 Task: Look for products in the category "Chardonnay" from Wines Til Friday only.
Action: Mouse moved to (871, 278)
Screenshot: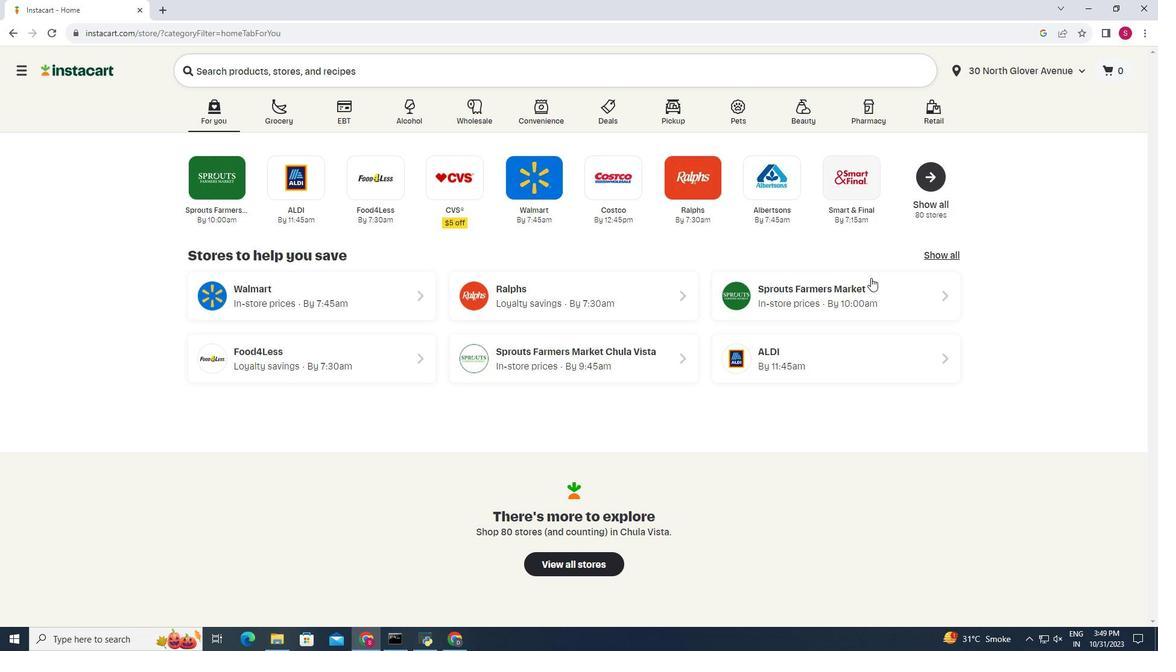 
Action: Mouse pressed left at (871, 278)
Screenshot: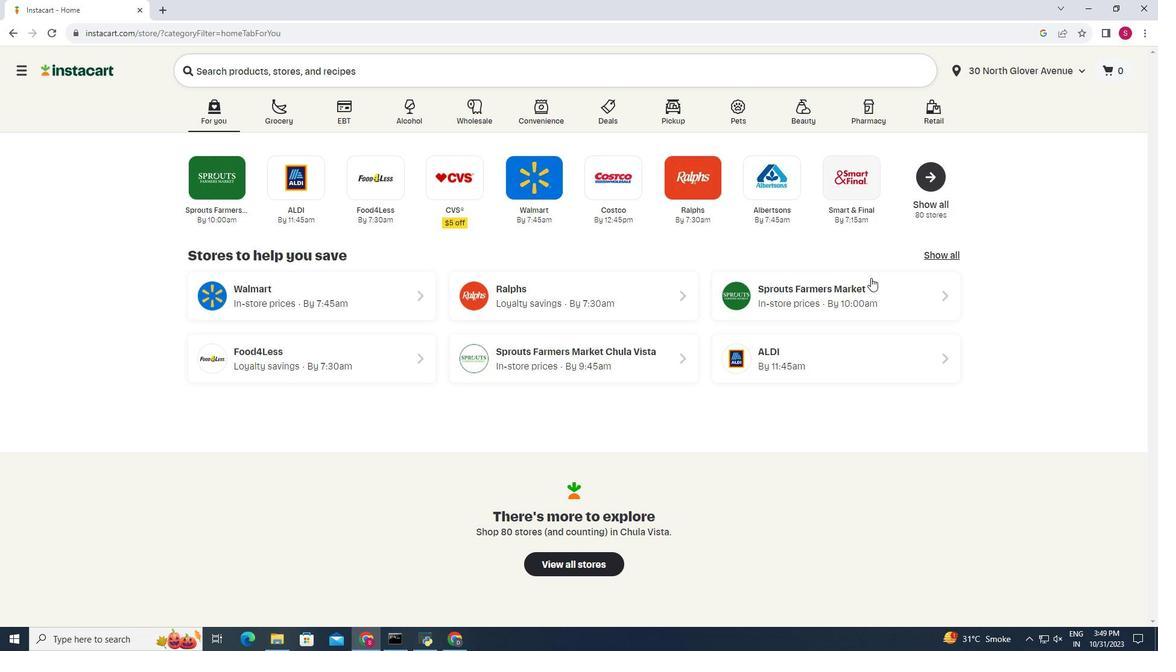 
Action: Mouse moved to (56, 567)
Screenshot: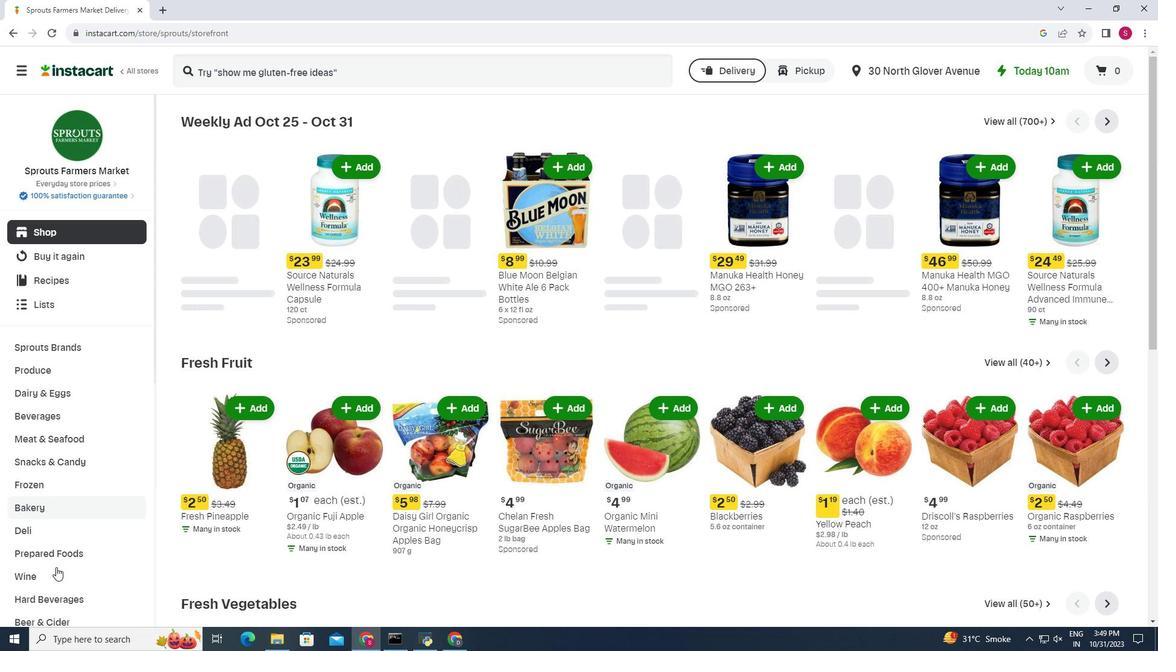 
Action: Mouse pressed left at (56, 567)
Screenshot: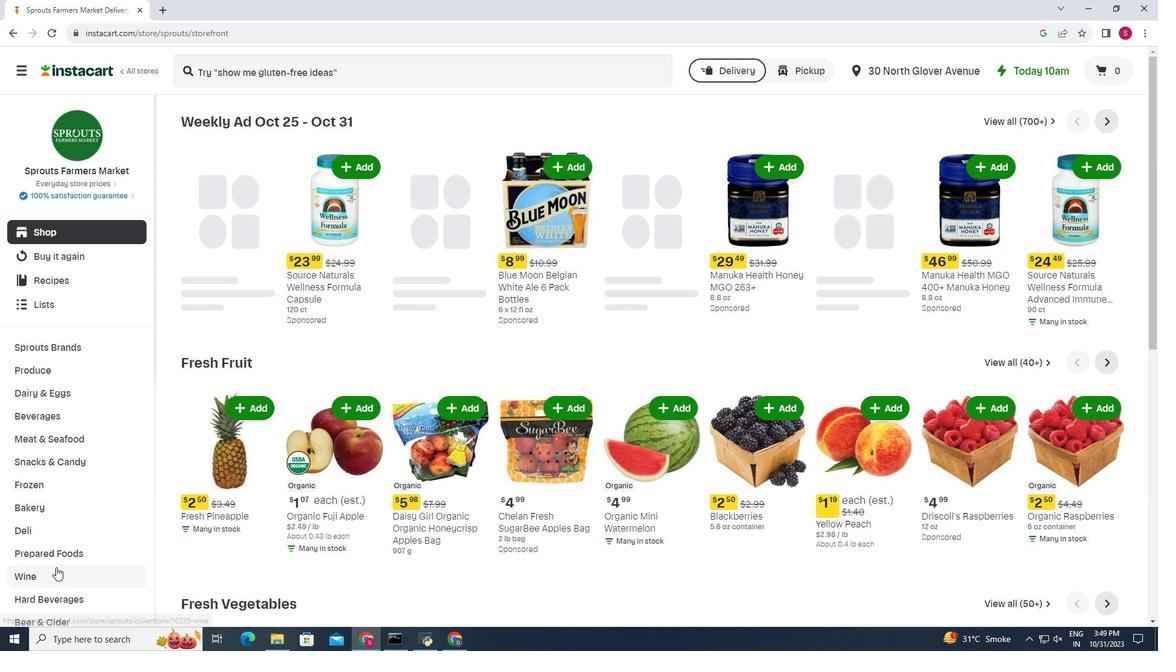 
Action: Mouse moved to (322, 162)
Screenshot: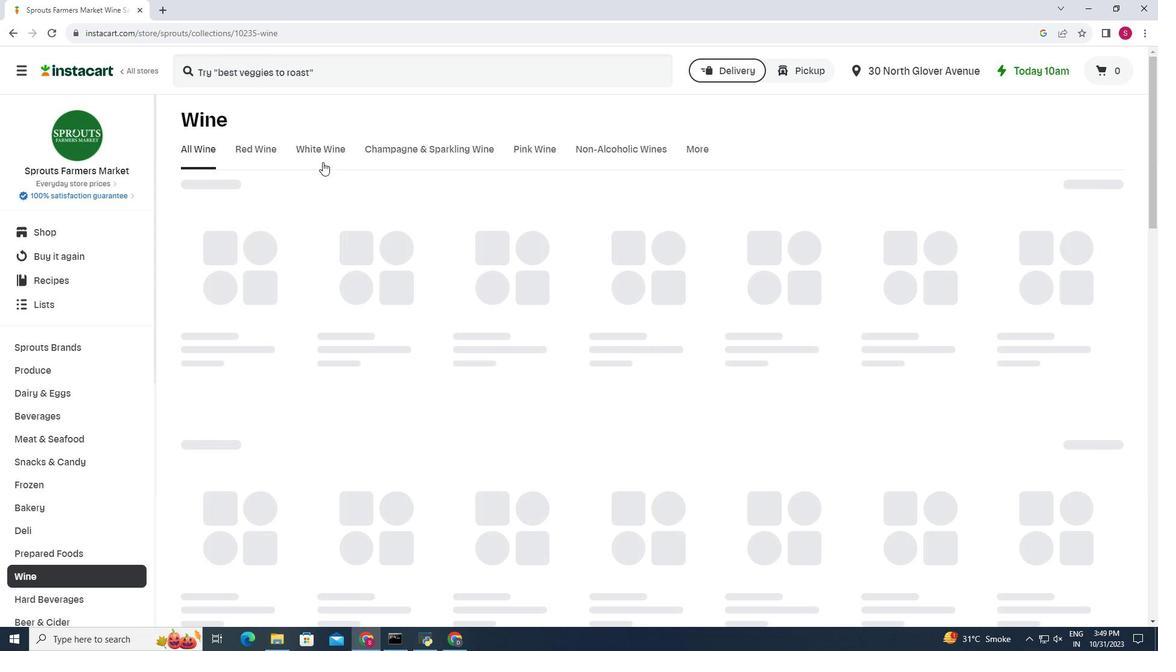 
Action: Mouse pressed left at (322, 162)
Screenshot: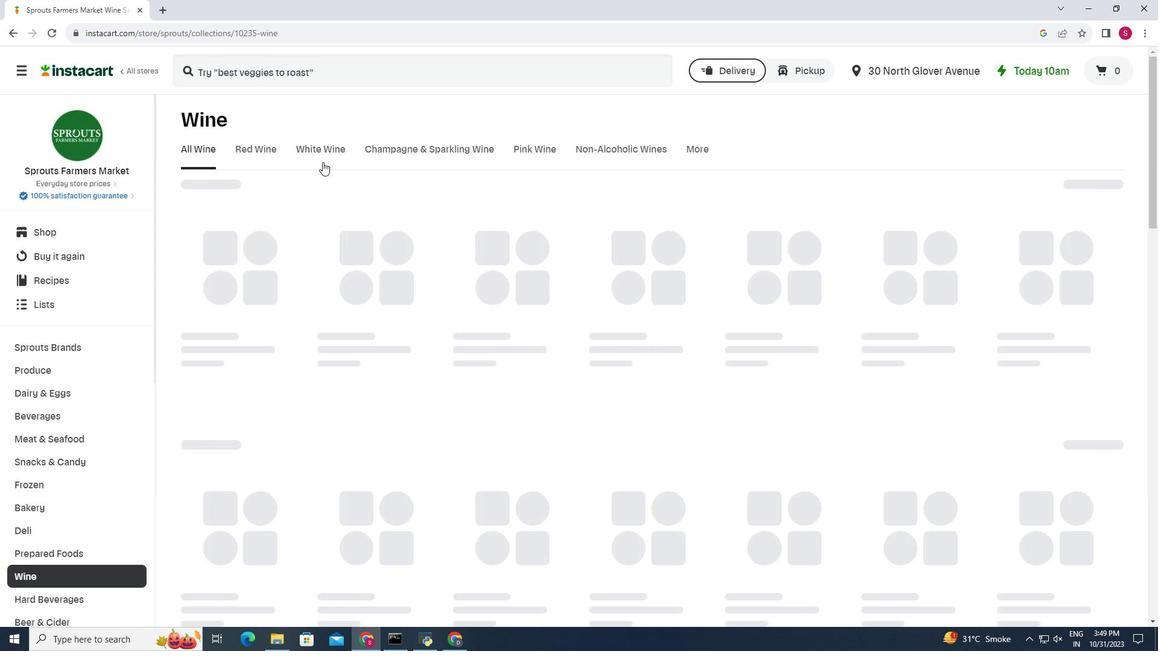 
Action: Mouse moved to (390, 204)
Screenshot: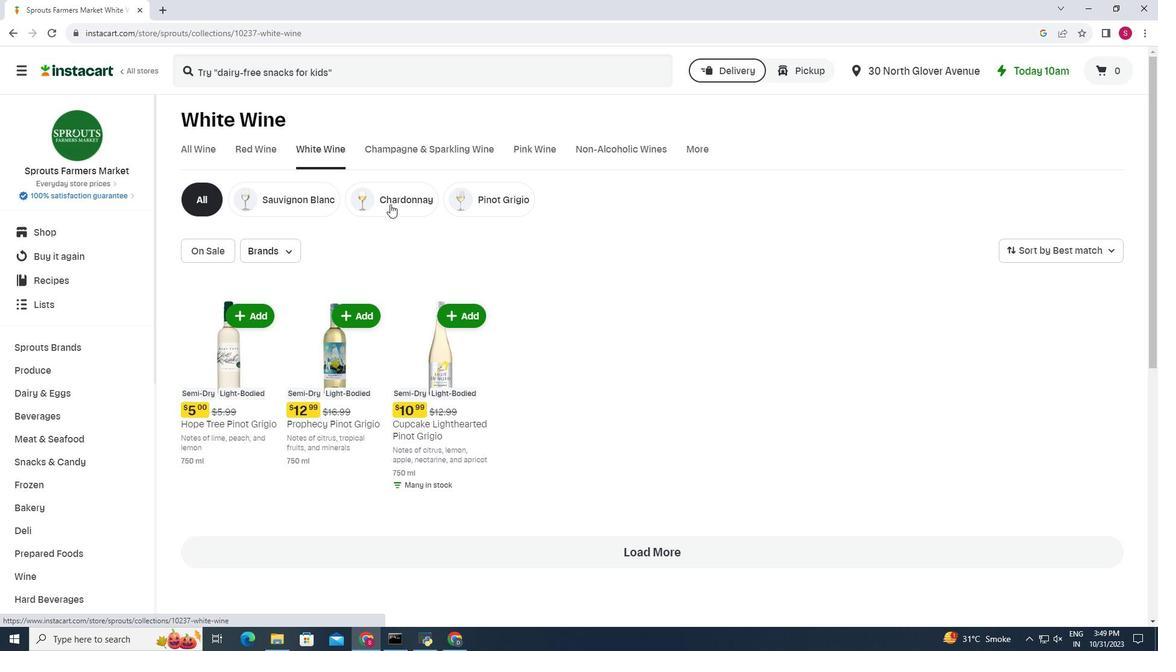 
Action: Mouse pressed left at (390, 204)
Screenshot: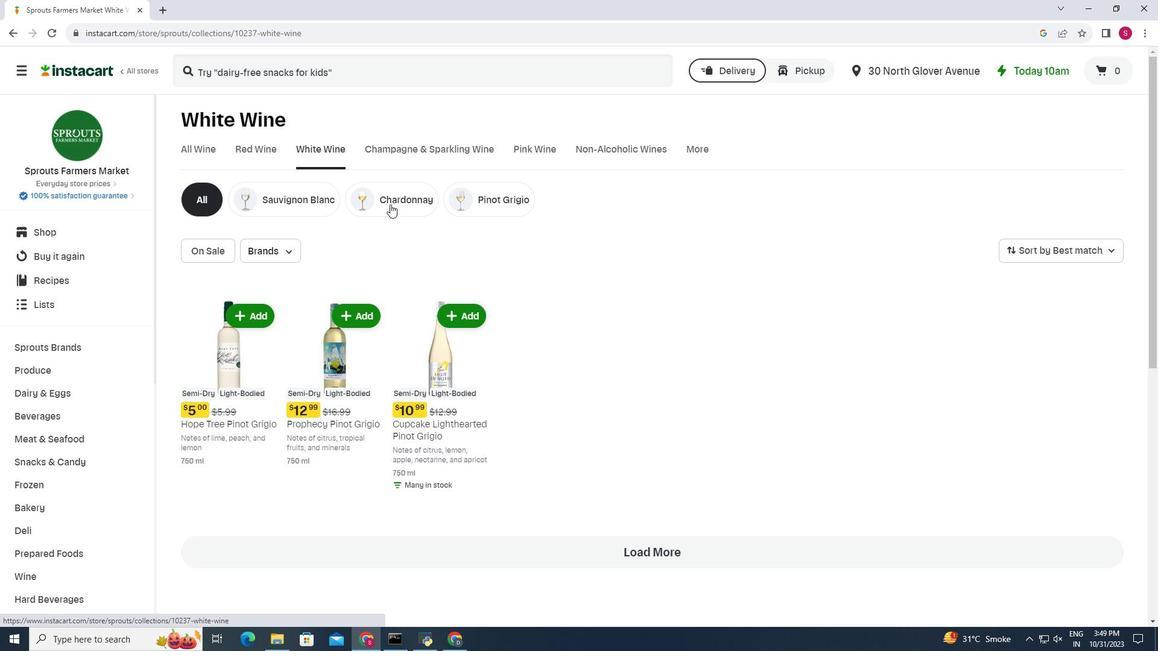 
Action: Mouse moved to (291, 250)
Screenshot: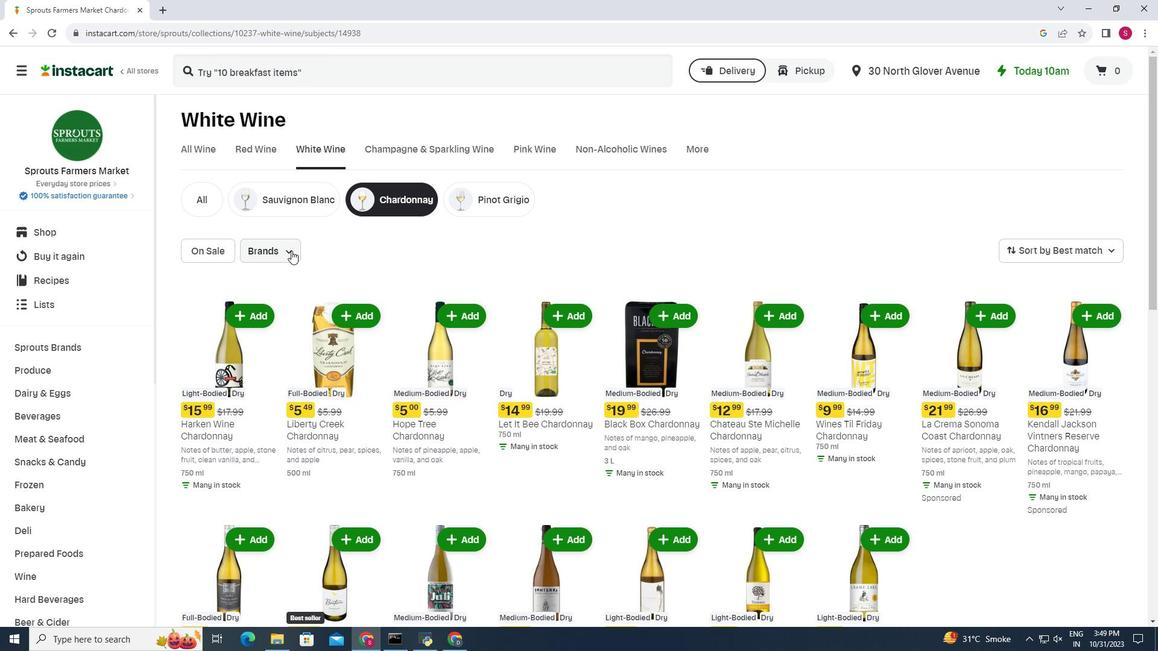 
Action: Mouse pressed left at (291, 250)
Screenshot: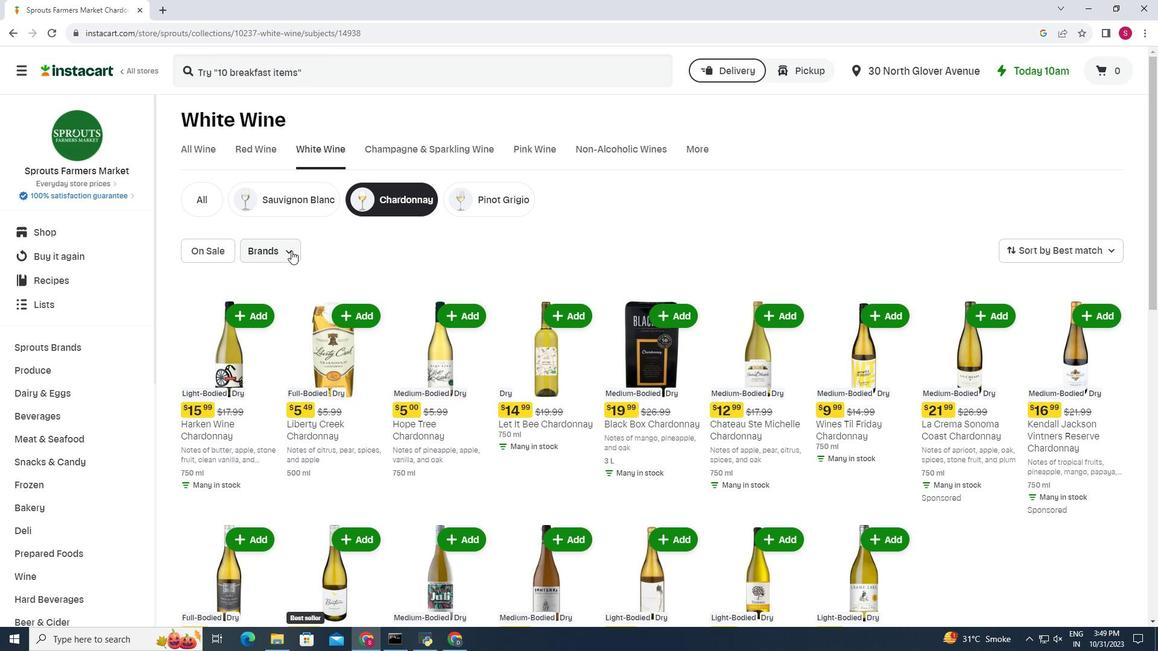 
Action: Mouse moved to (310, 302)
Screenshot: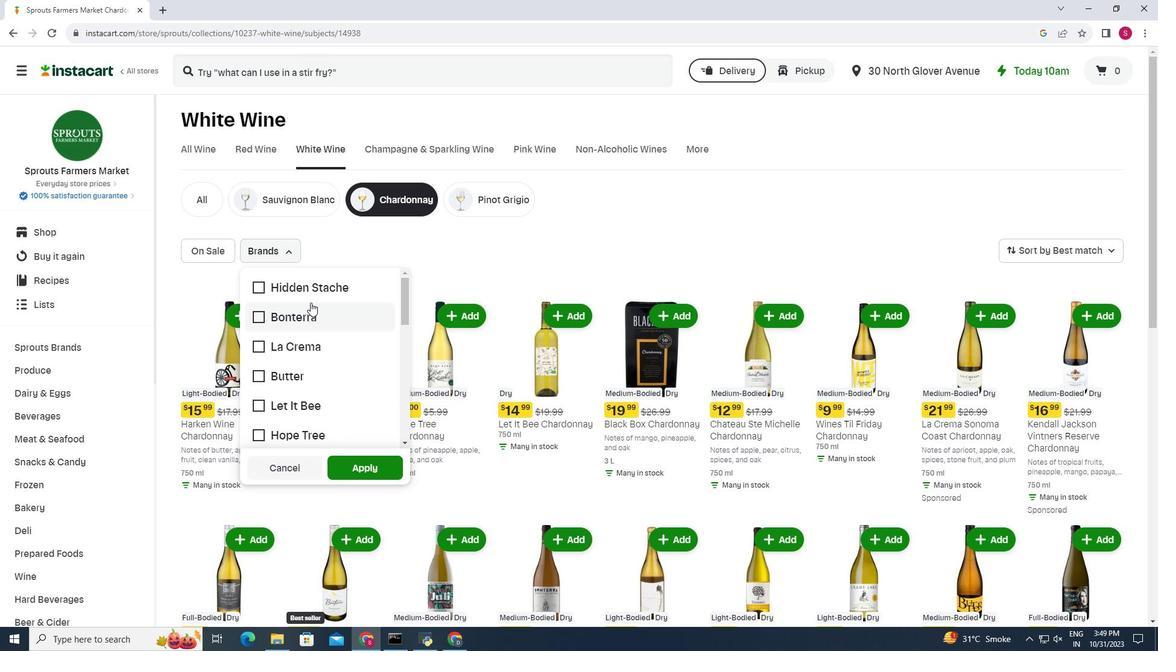 
Action: Mouse scrolled (310, 302) with delta (0, 0)
Screenshot: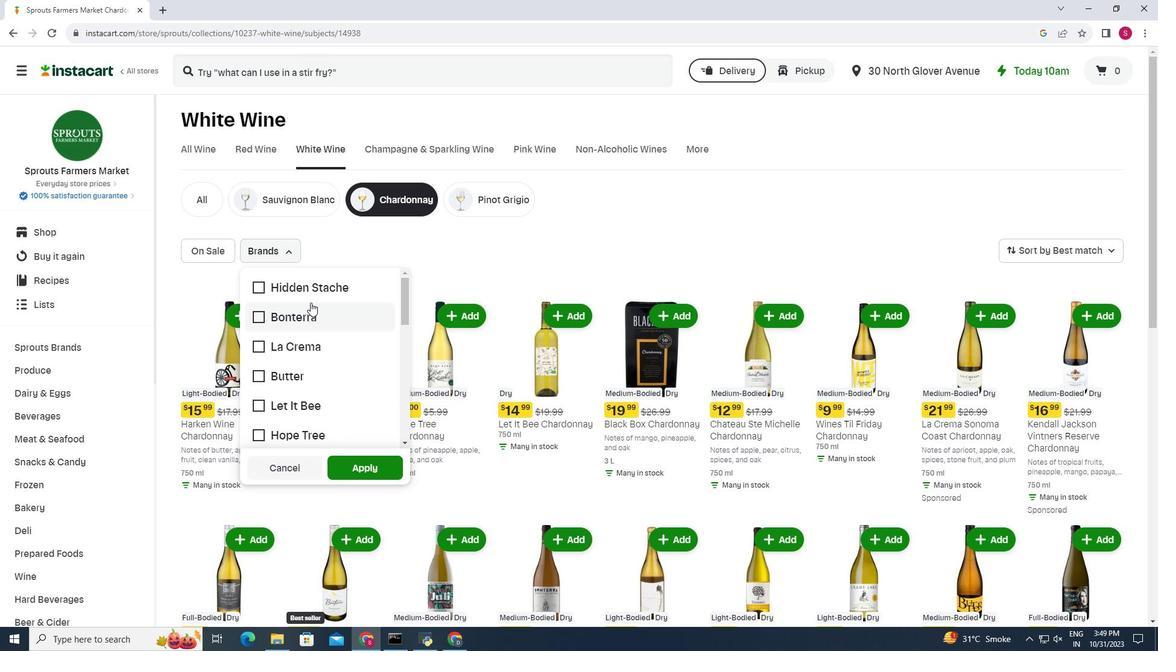 
Action: Mouse scrolled (310, 302) with delta (0, 0)
Screenshot: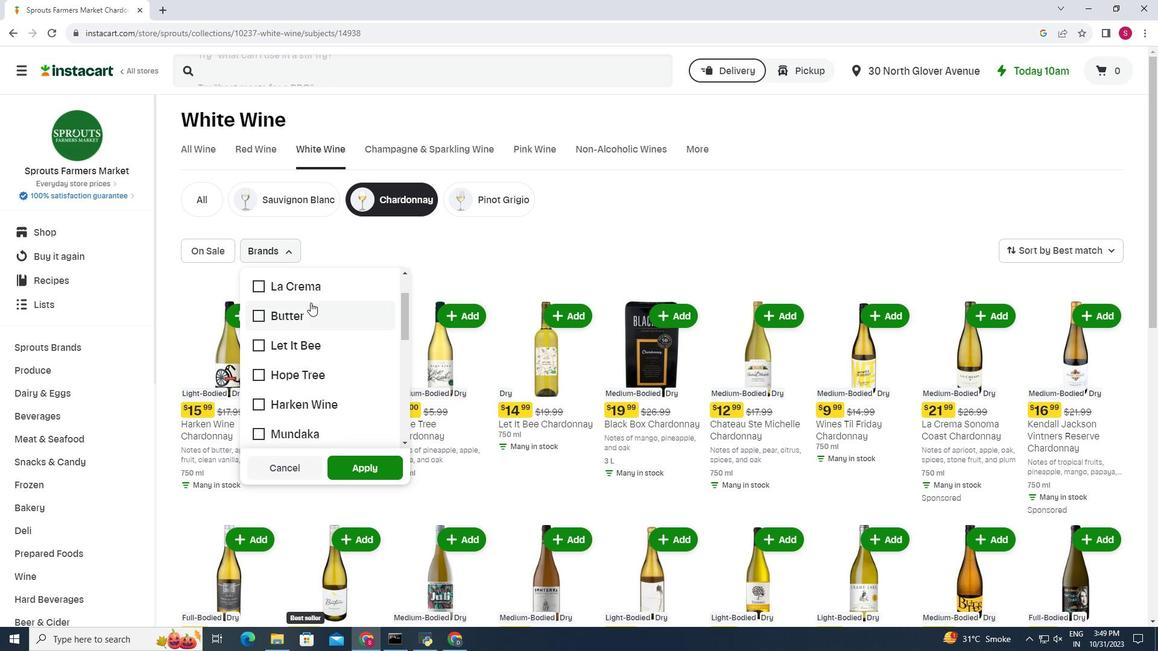 
Action: Mouse moved to (310, 302)
Screenshot: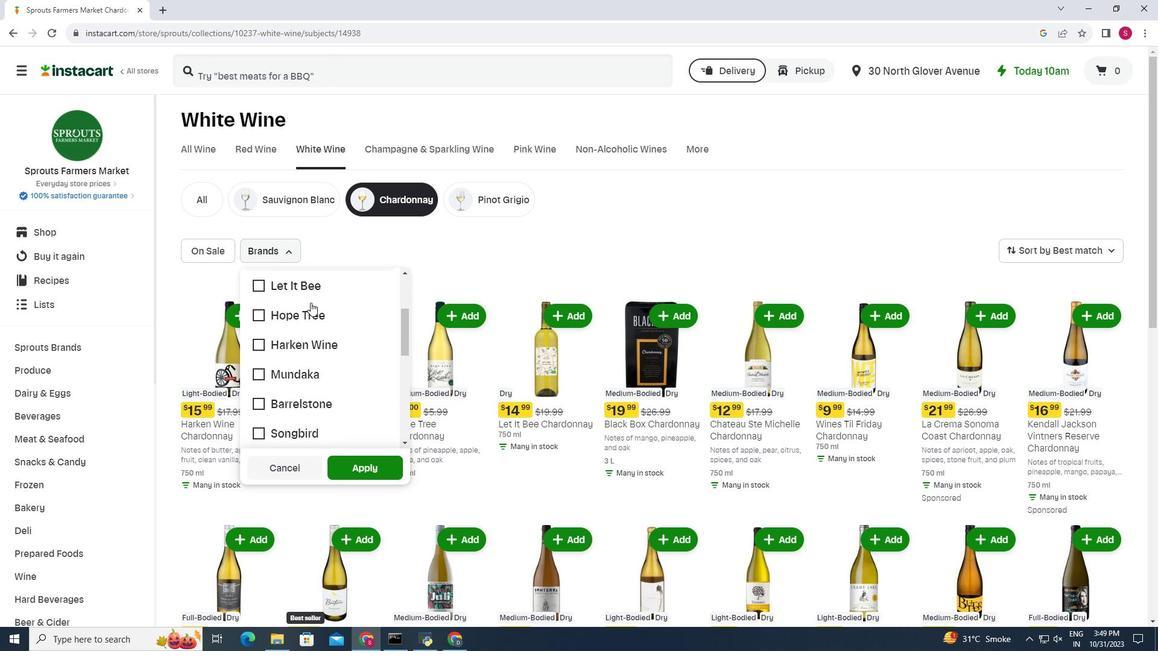 
Action: Mouse scrolled (310, 302) with delta (0, 0)
Screenshot: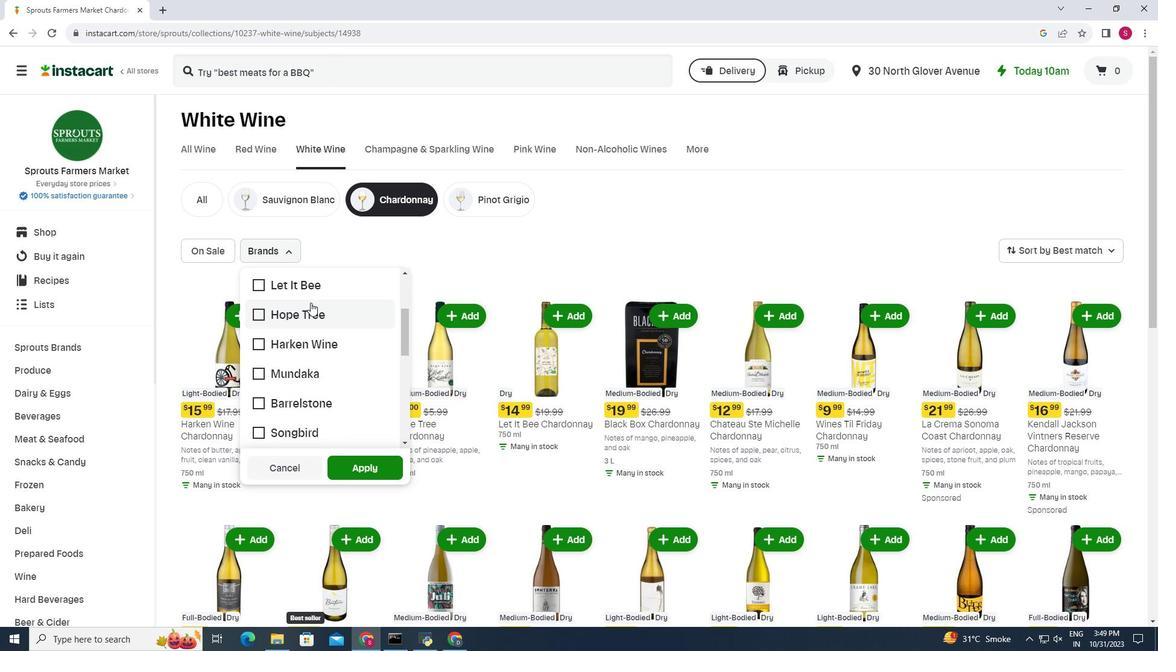 
Action: Mouse scrolled (310, 302) with delta (0, 0)
Screenshot: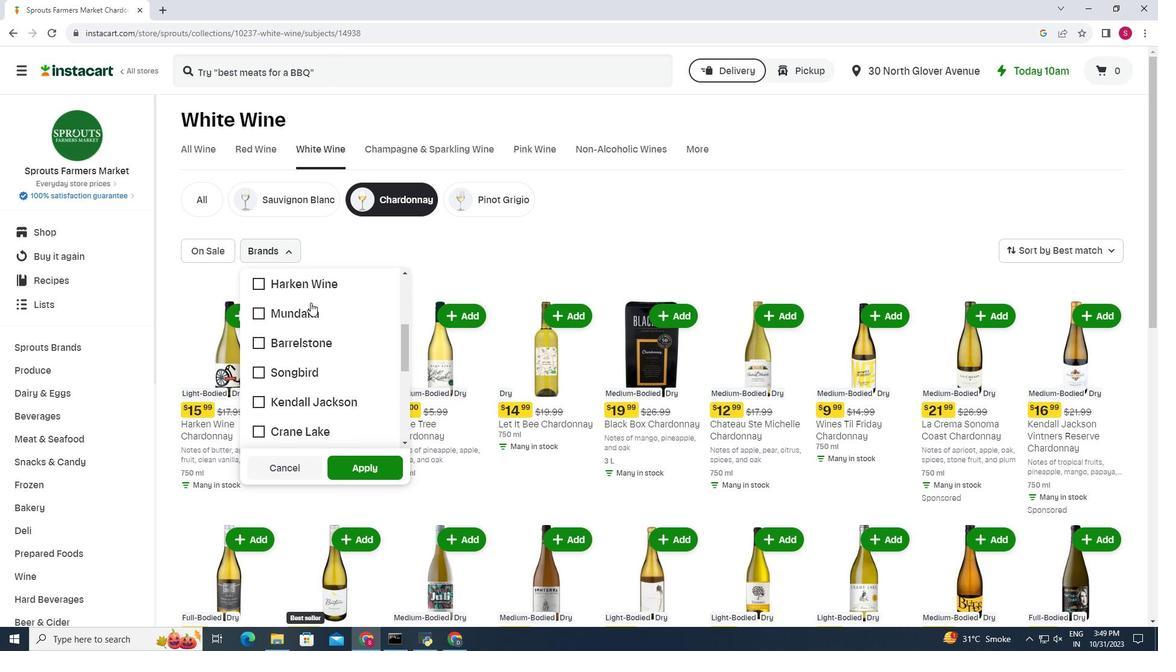 
Action: Mouse scrolled (310, 302) with delta (0, 0)
Screenshot: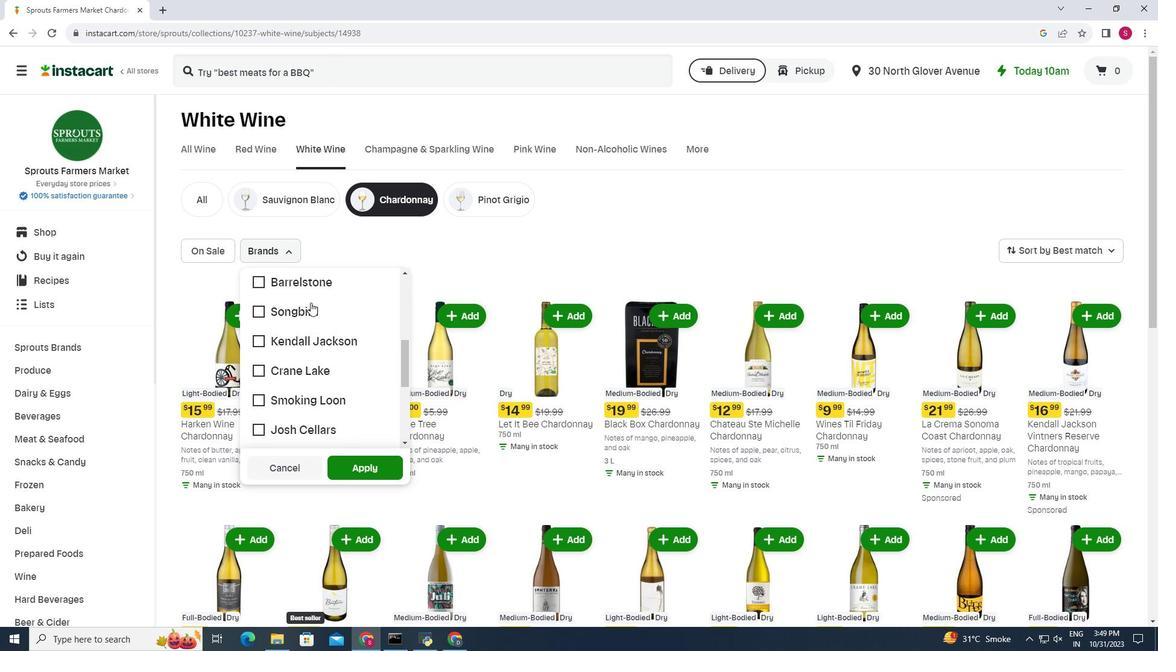 
Action: Mouse moved to (311, 302)
Screenshot: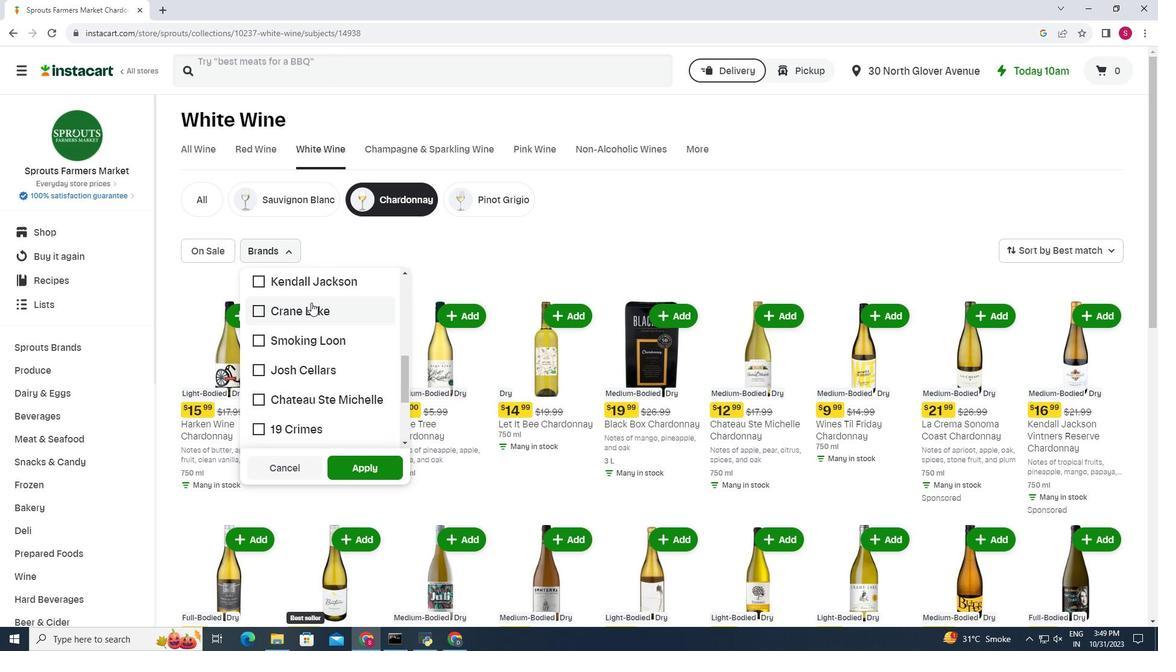 
Action: Mouse scrolled (311, 302) with delta (0, 0)
Screenshot: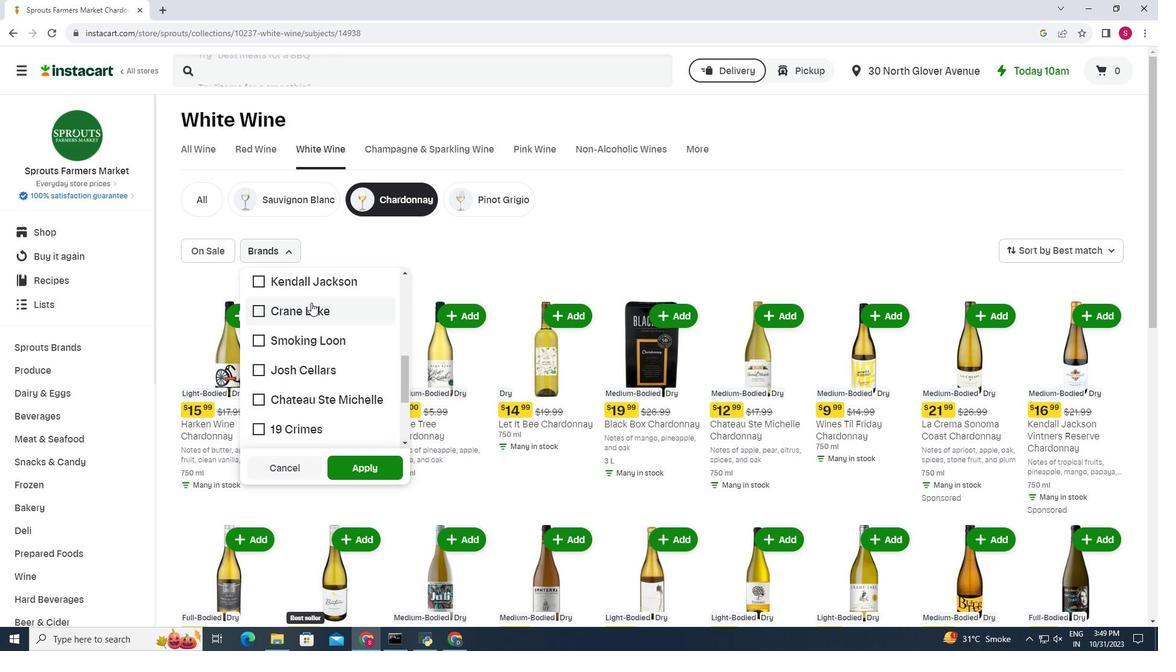 
Action: Mouse scrolled (311, 302) with delta (0, 0)
Screenshot: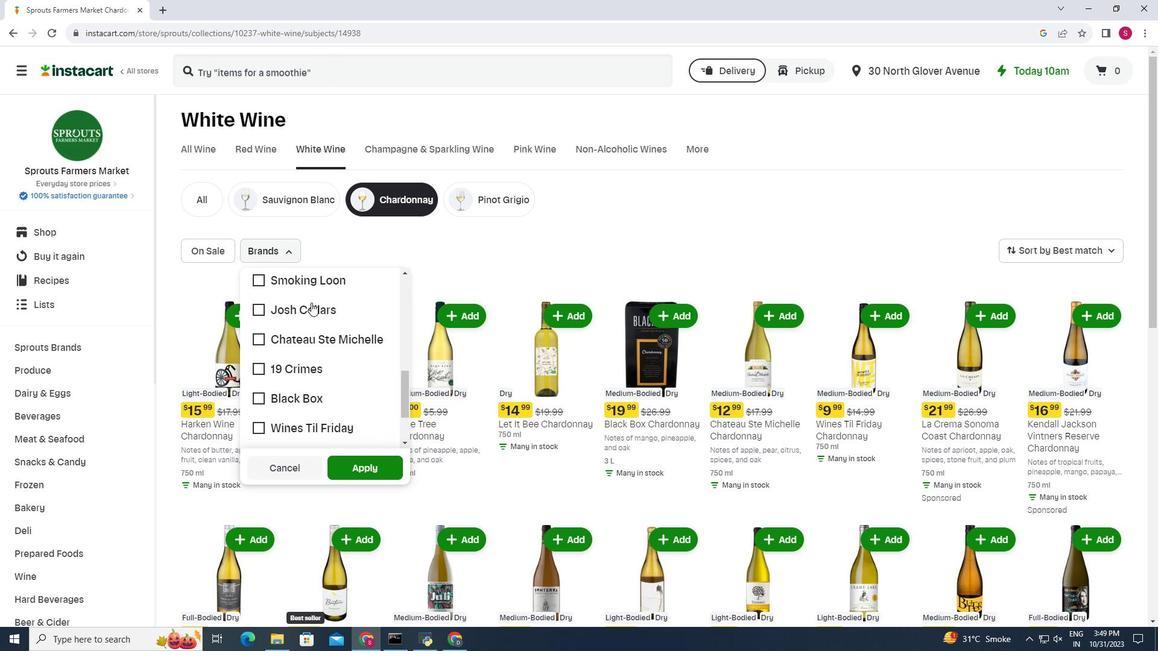 
Action: Mouse moved to (266, 369)
Screenshot: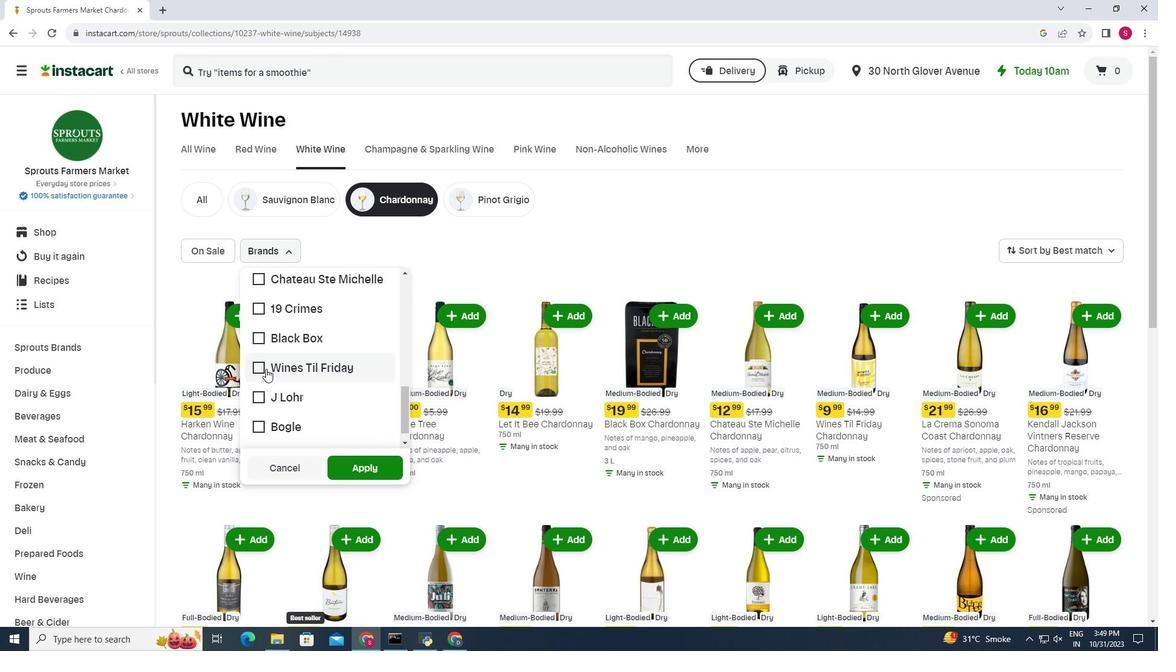 
Action: Mouse pressed left at (266, 369)
Screenshot: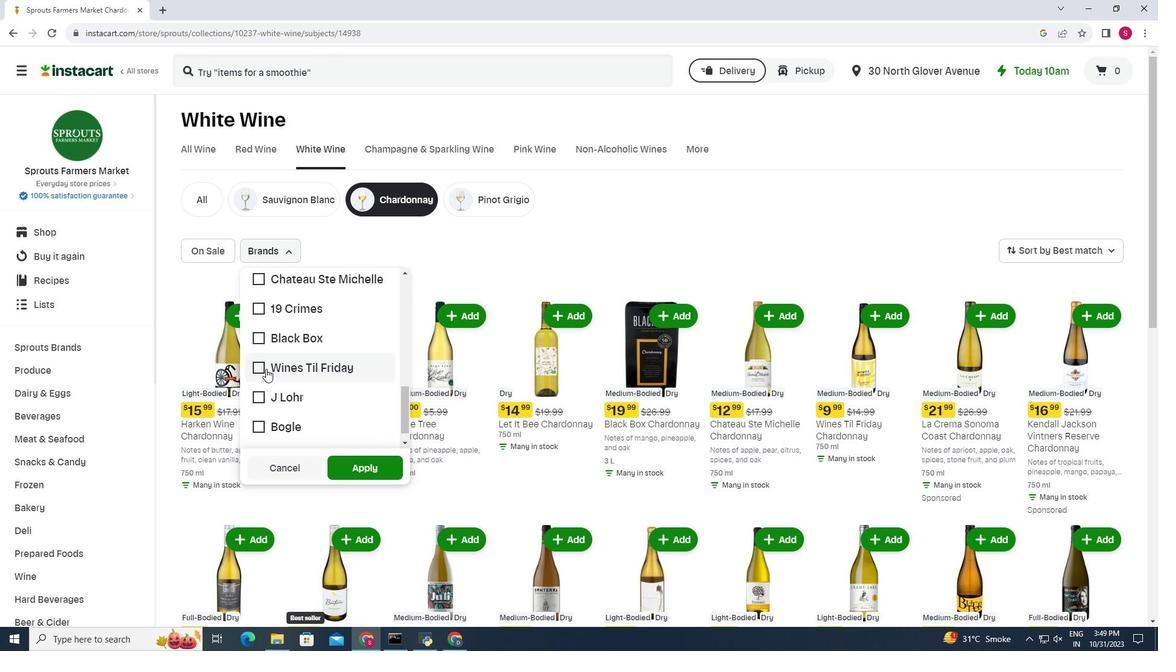 
Action: Mouse moved to (360, 463)
Screenshot: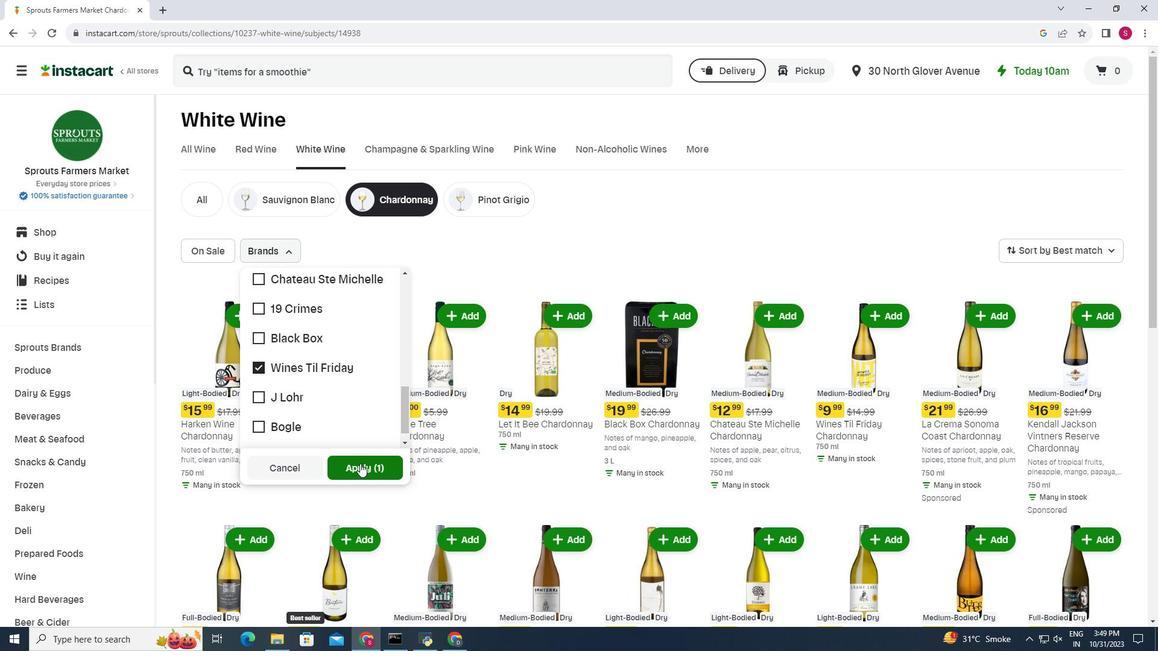 
Action: Mouse pressed left at (360, 463)
Screenshot: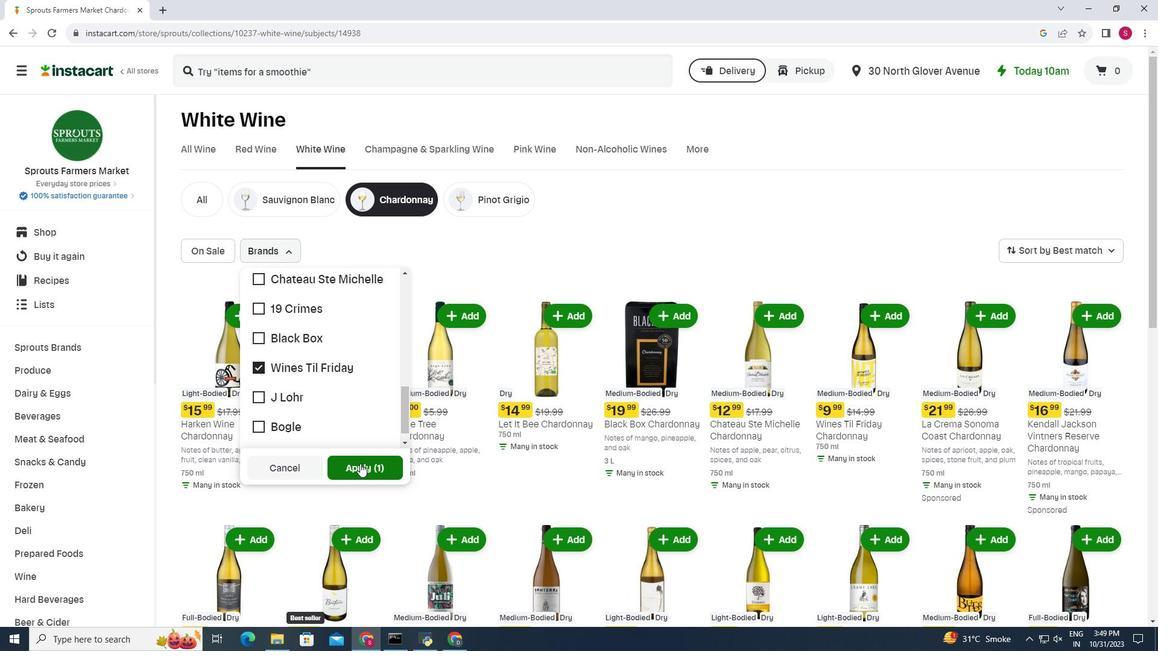 
Action: Mouse moved to (414, 325)
Screenshot: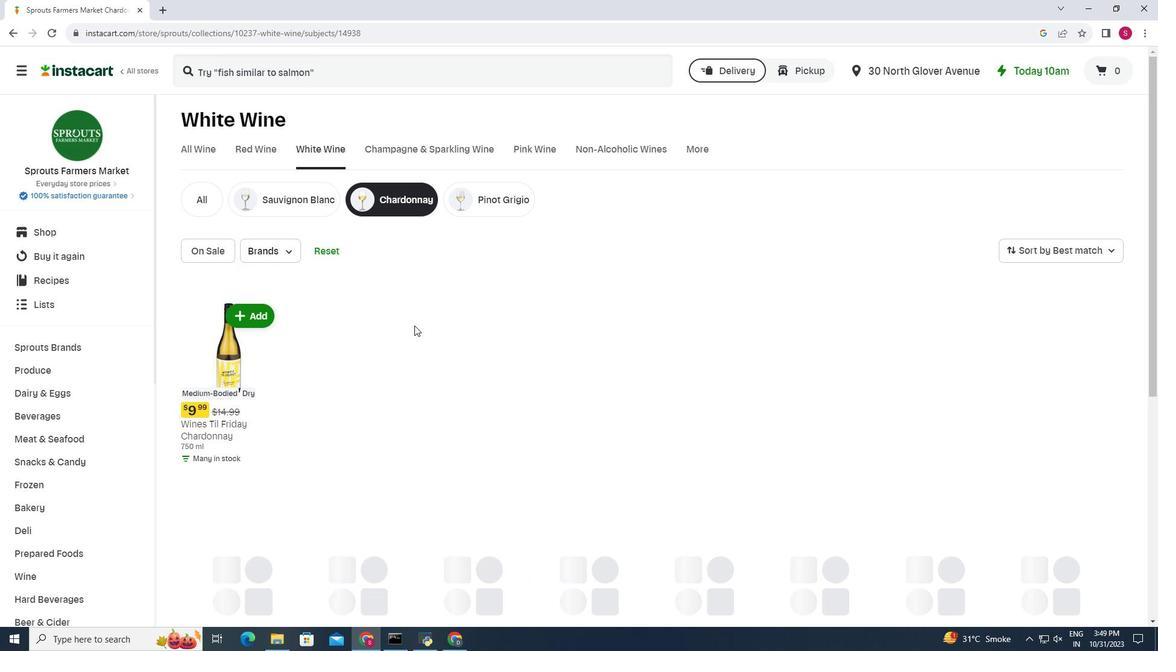 
